 Task: Create a task  Implement a new cloud-based procurement management system for a company , assign it to team member softage.1@softage.net in the project ArmourVault and update the status of the task to  On Track  , set the priority of the task to High
Action: Mouse moved to (106, 327)
Screenshot: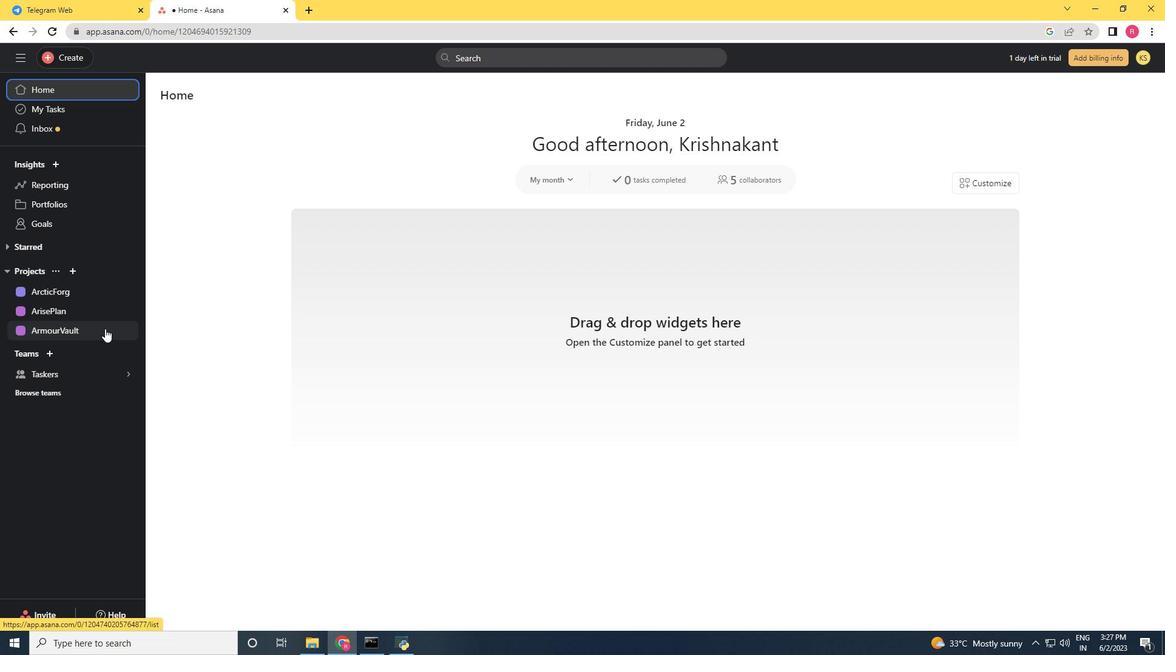 
Action: Mouse pressed left at (106, 327)
Screenshot: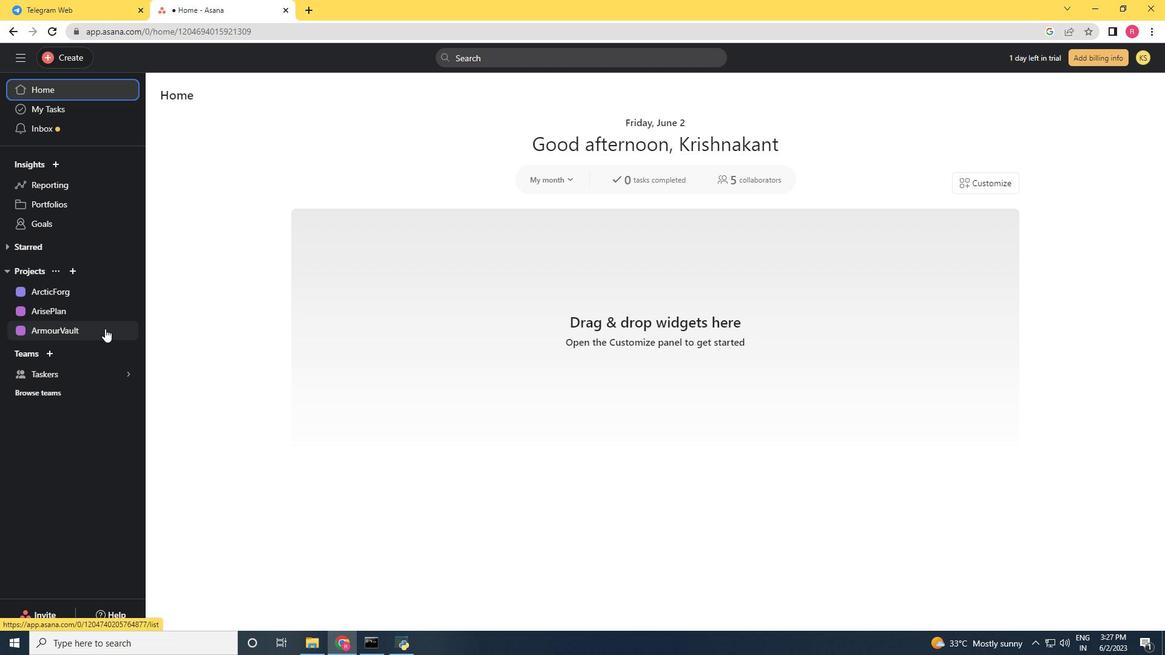 
Action: Mouse moved to (66, 55)
Screenshot: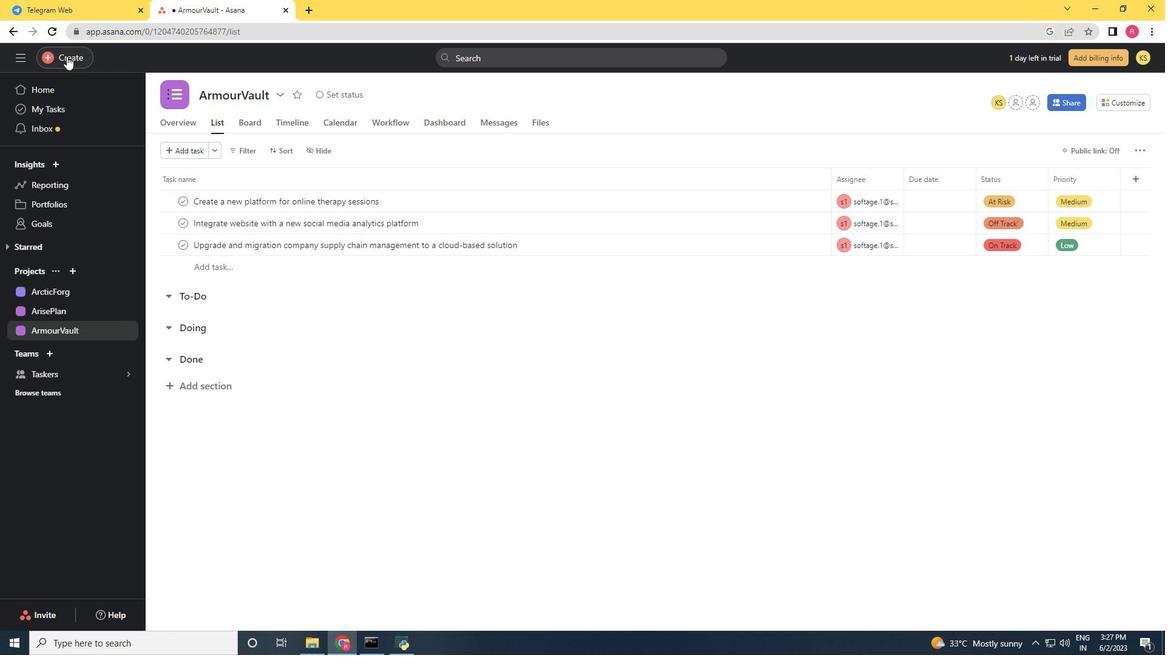 
Action: Mouse pressed left at (66, 55)
Screenshot: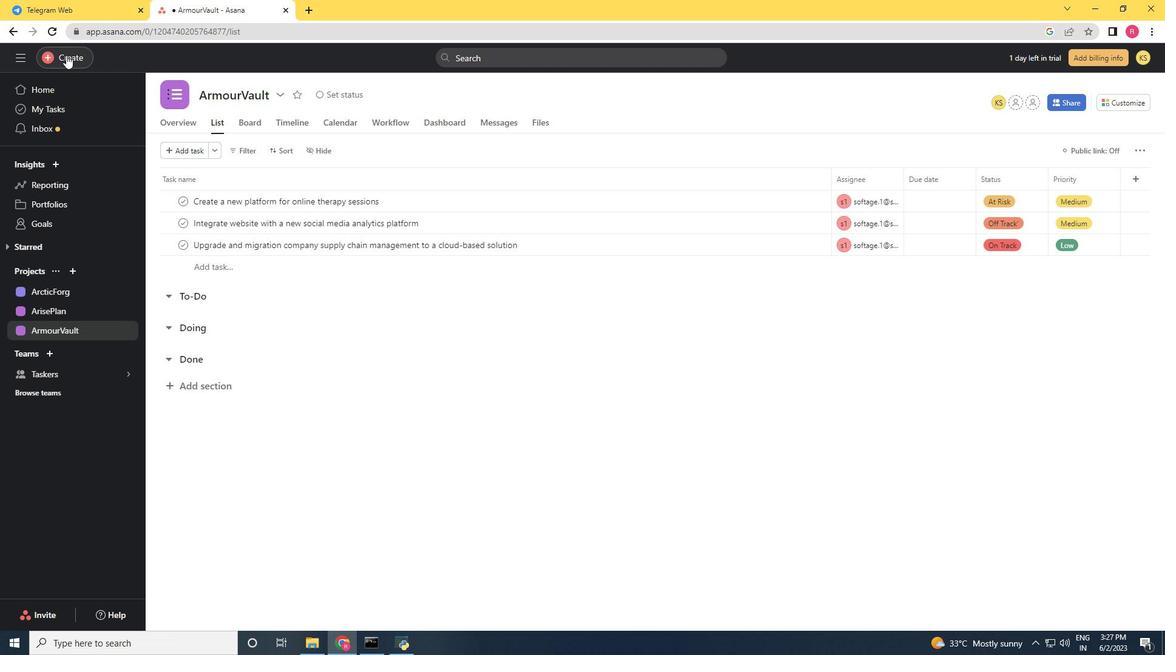 
Action: Mouse moved to (168, 68)
Screenshot: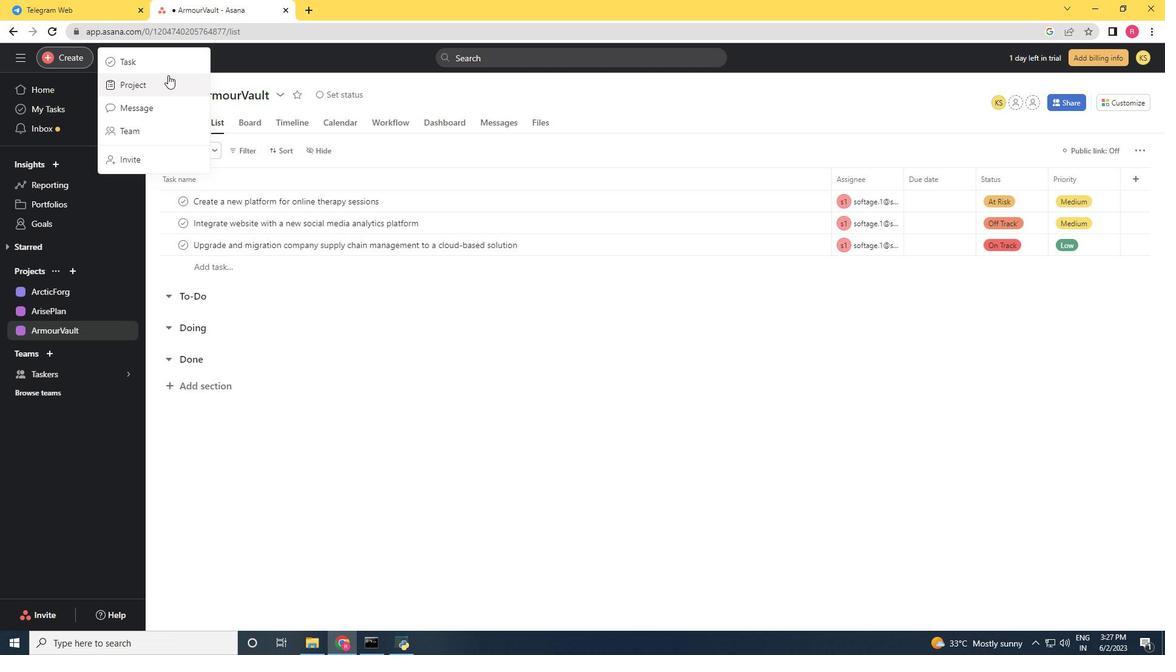 
Action: Mouse pressed left at (168, 68)
Screenshot: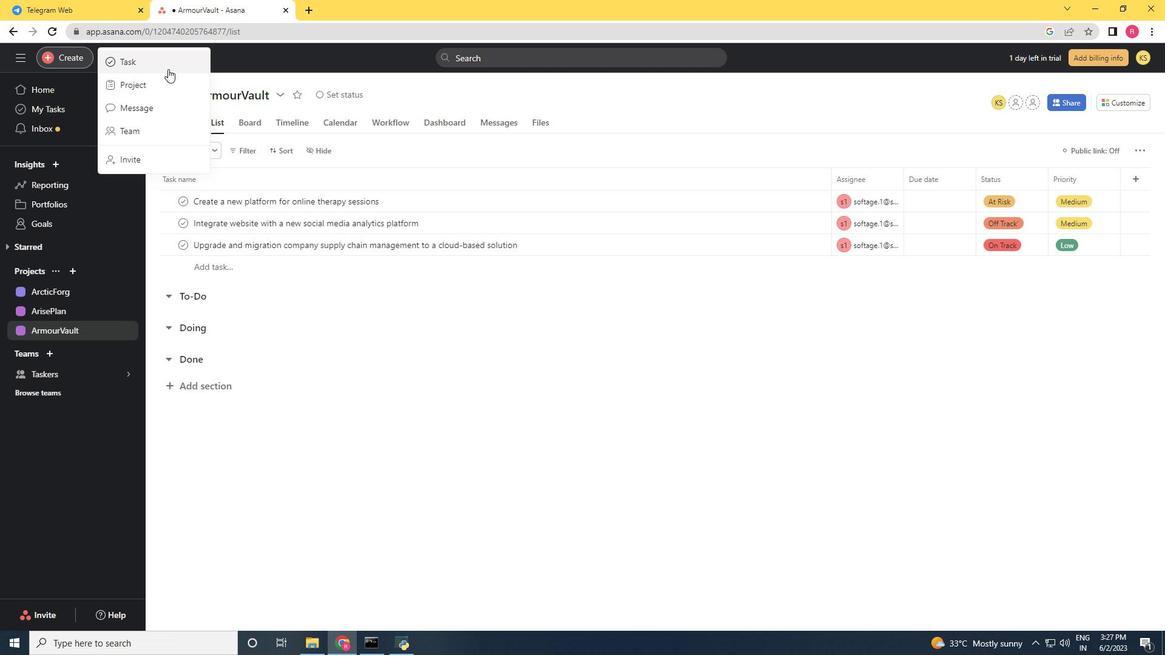 
Action: Mouse moved to (58, 105)
Screenshot: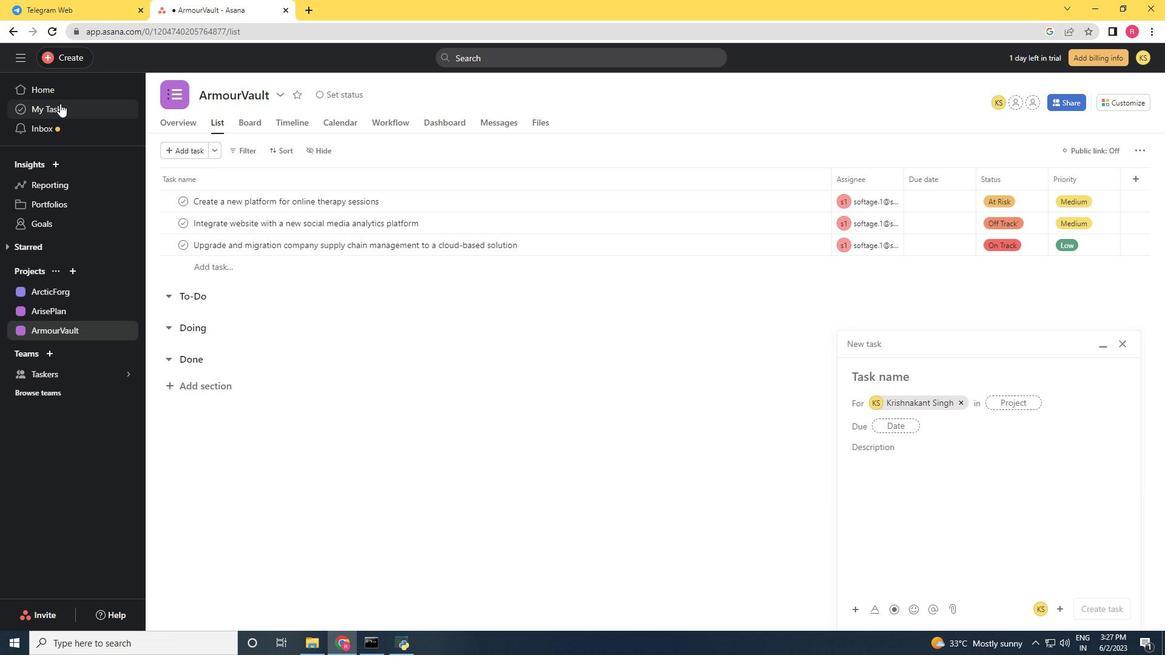 
Action: Key pressed <Key.shift>Implement<Key.space>a<Key.space>ne<Key.space><Key.backspace>w<Key.space>cloud-based<Key.space><Key.shift><Key.shift><Key.shift><Key.shift><Key.shift><Key.shift><Key.shift><Key.shift><Key.shift><Key.shift><Key.shift><Key.shift><Key.shift><Key.shift><Key.shift><Key.shift><Key.shift><Key.shift><Key.shift><Key.shift><Key.shift><Key.shift><Key.shift><Key.shift><Key.shift><Key.shift><Key.shift><Key.shift><Key.shift><Key.shift><Key.shift><Key.shift><Key.shift><Key.shift><Key.shift><Key.shift><Key.shift><Key.shift><Key.shift><Key.shift><Key.shift><Key.shift><Key.shift><Key.shift><Key.shift><Key.shift><Key.shift><Key.shift><Key.shift><Key.shift><Key.shift><Key.shift><Key.shift><Key.shift><Key.shift><Key.shift><Key.shift><Key.shift><Key.shift>Procurement<Key.space>management<Key.space>system<Key.space>for<Key.space>a<Key.space>con<Key.backspace>many<Key.space><Key.backspace><Key.backspace>ny<Key.space><Key.backspace><Key.backspace><Key.backspace><Key.backspace><Key.backspace>p<Key.caps_lock><Key.caps_lock>any
Screenshot: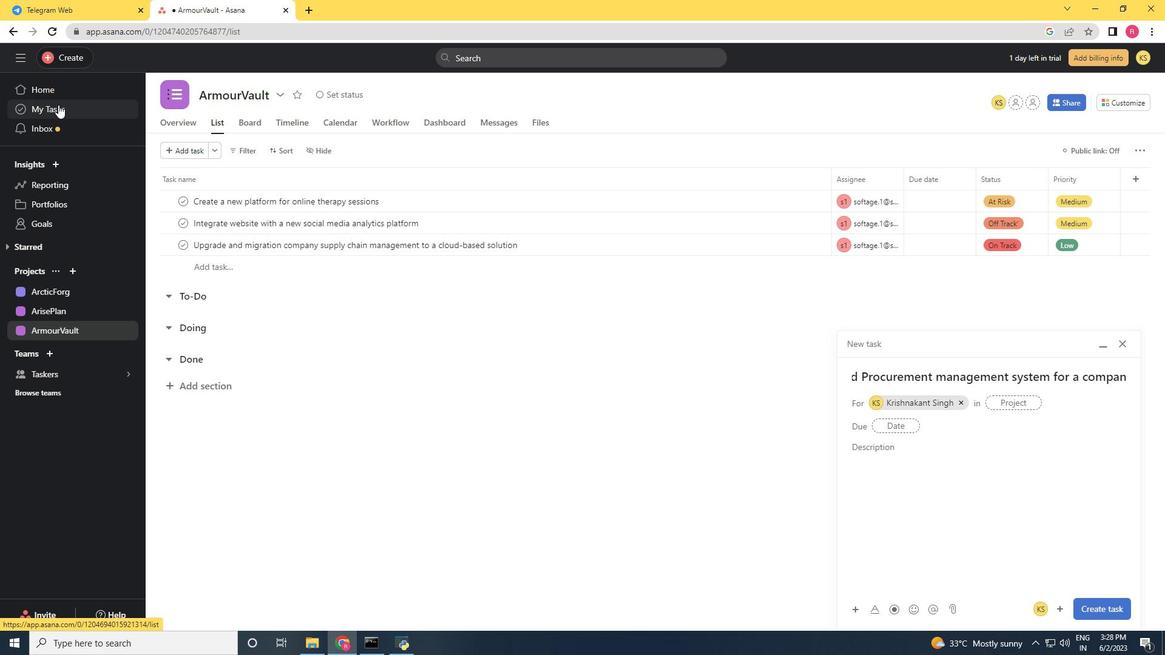 
Action: Mouse moved to (964, 400)
Screenshot: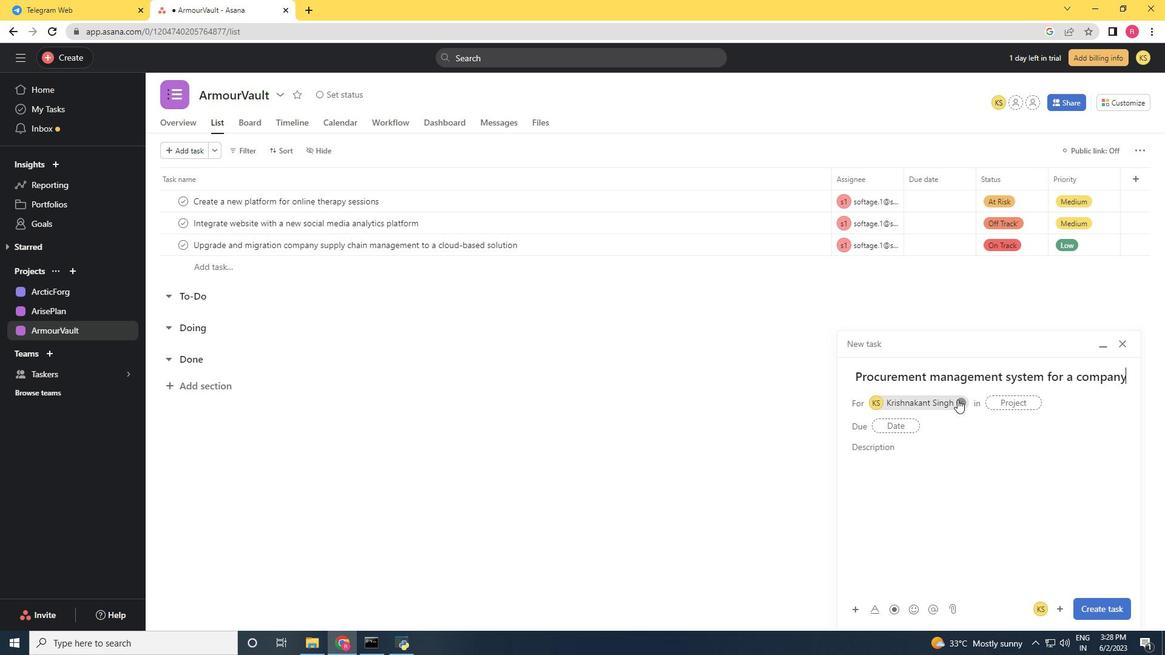 
Action: Mouse pressed left at (964, 400)
Screenshot: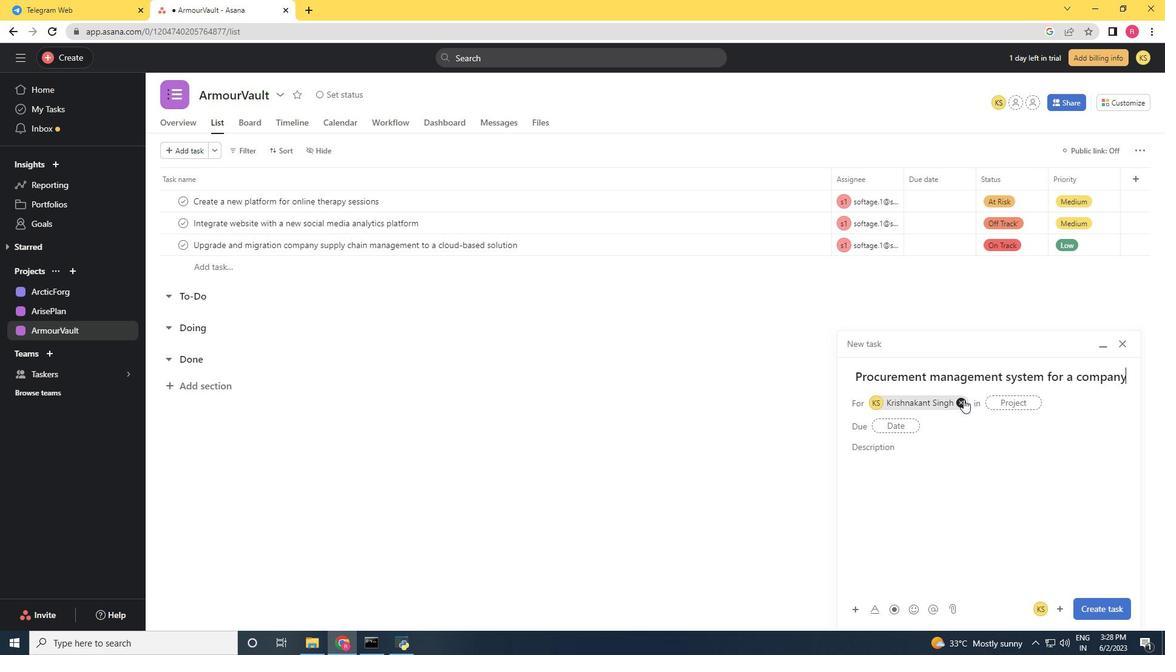
Action: Mouse moved to (921, 402)
Screenshot: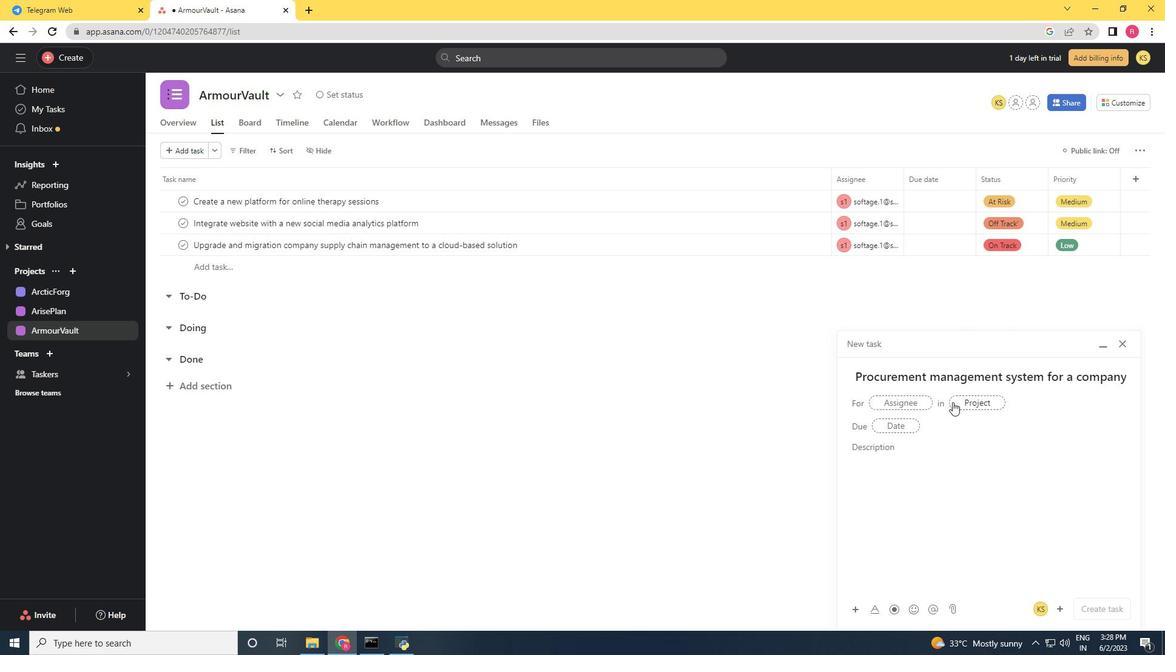
Action: Mouse pressed left at (921, 402)
Screenshot: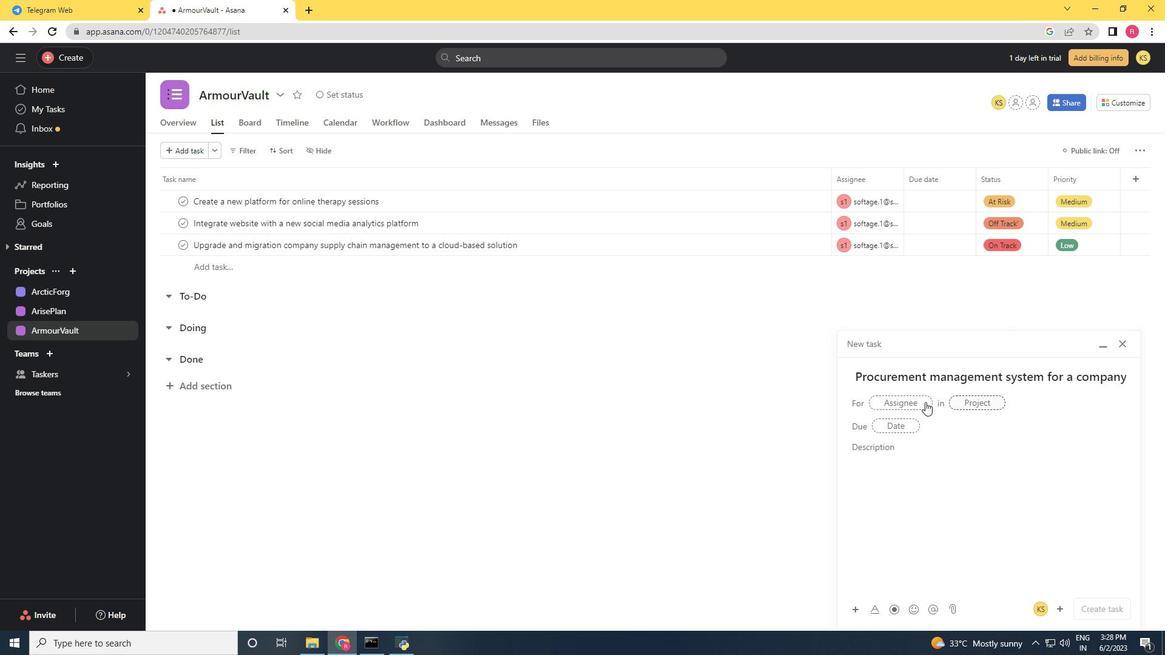 
Action: Mouse moved to (610, 422)
Screenshot: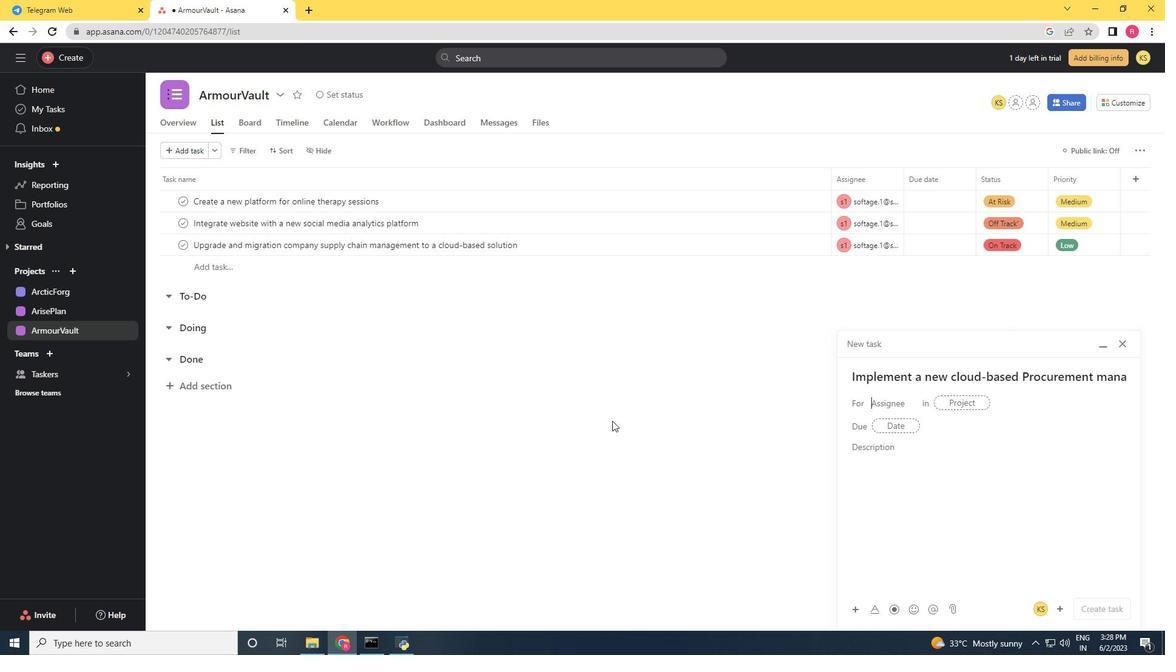 
Action: Key pressed softage.1<Key.shift>@softage.net
Screenshot: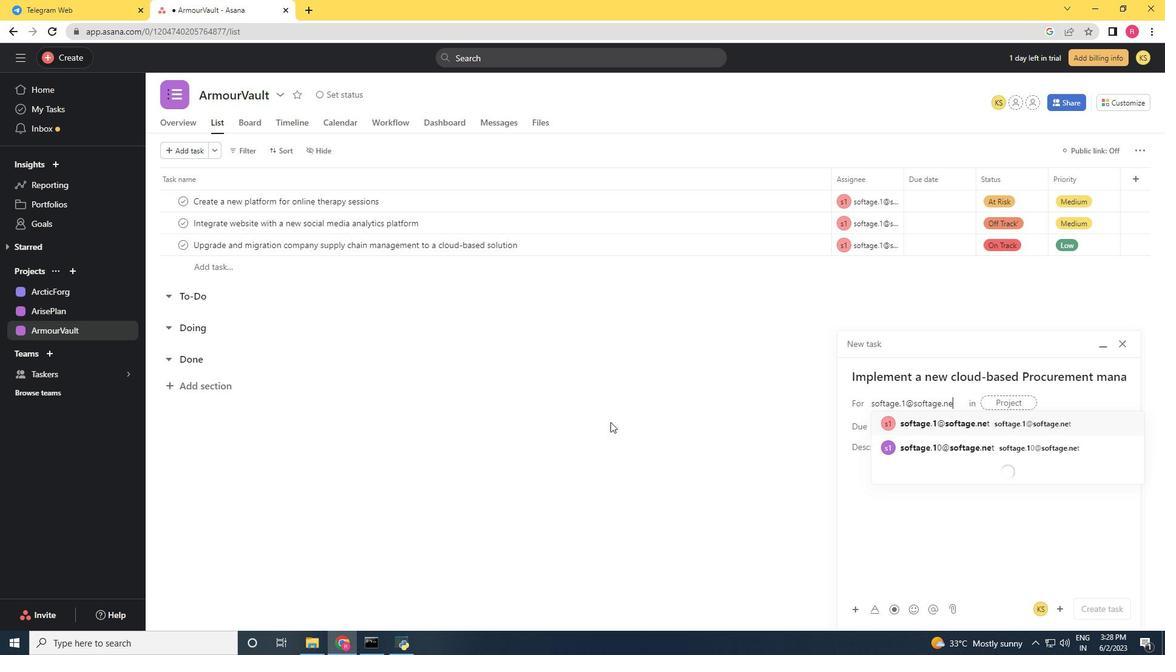 
Action: Mouse moved to (928, 425)
Screenshot: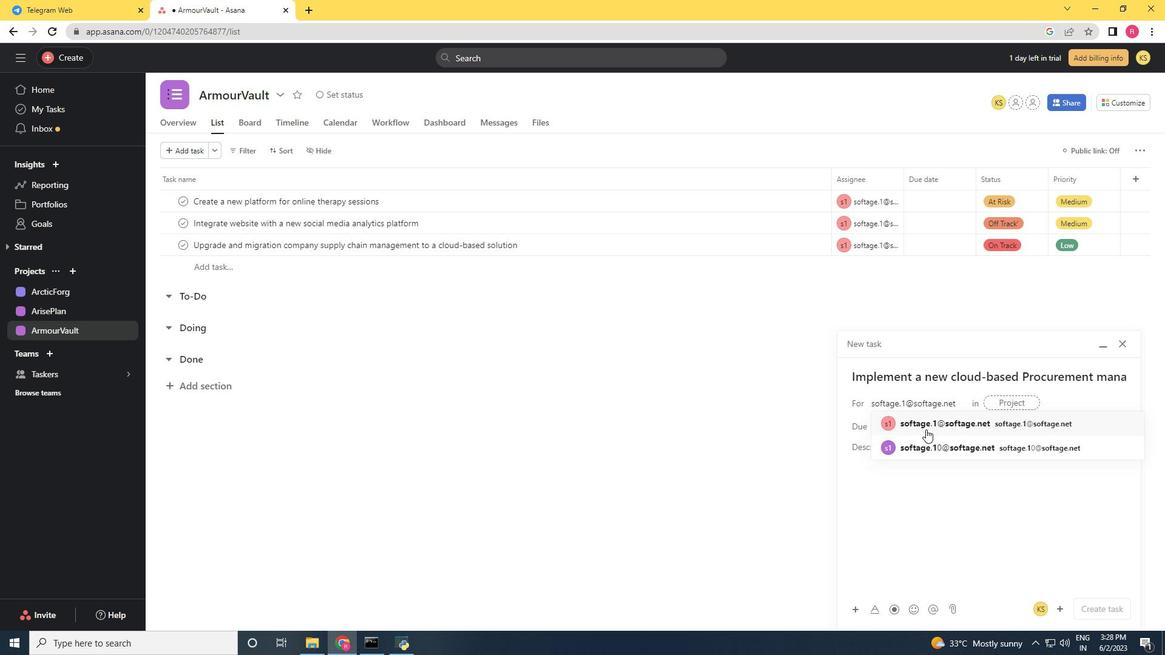
Action: Mouse pressed left at (928, 425)
Screenshot: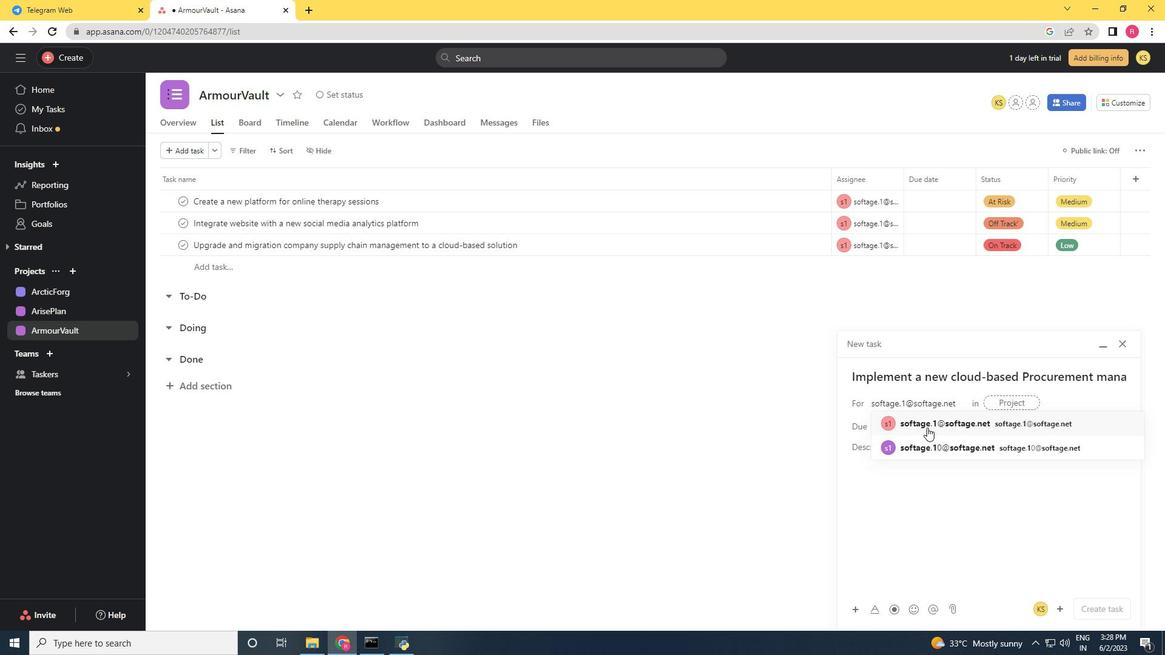 
Action: Mouse moved to (769, 446)
Screenshot: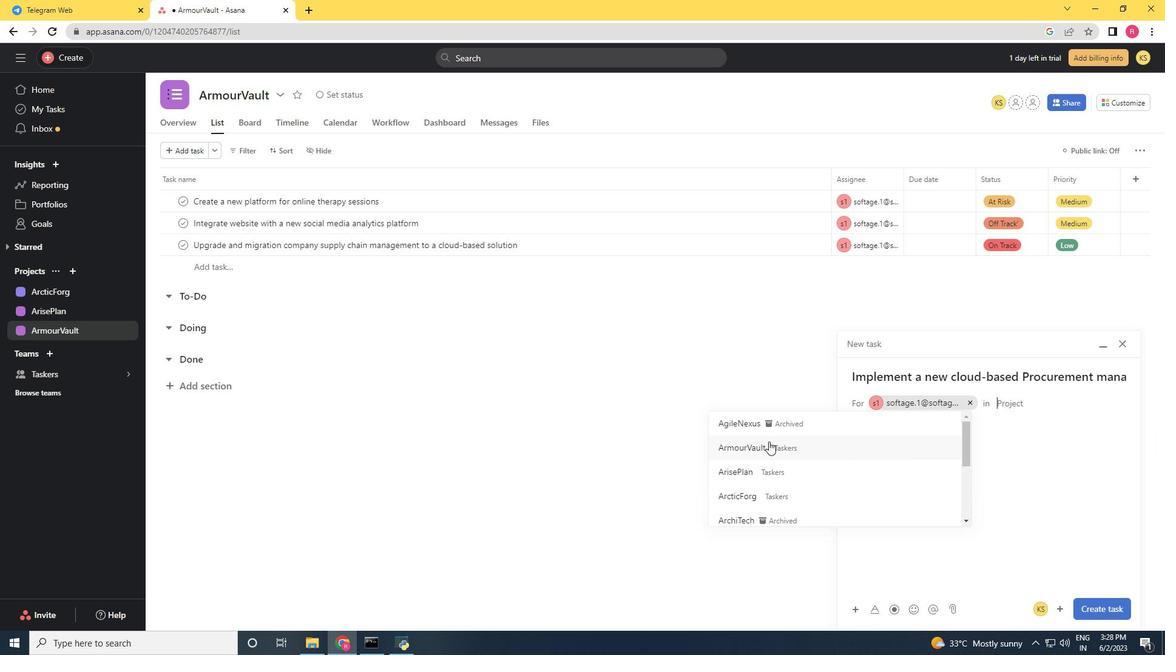 
Action: Mouse pressed left at (769, 446)
Screenshot: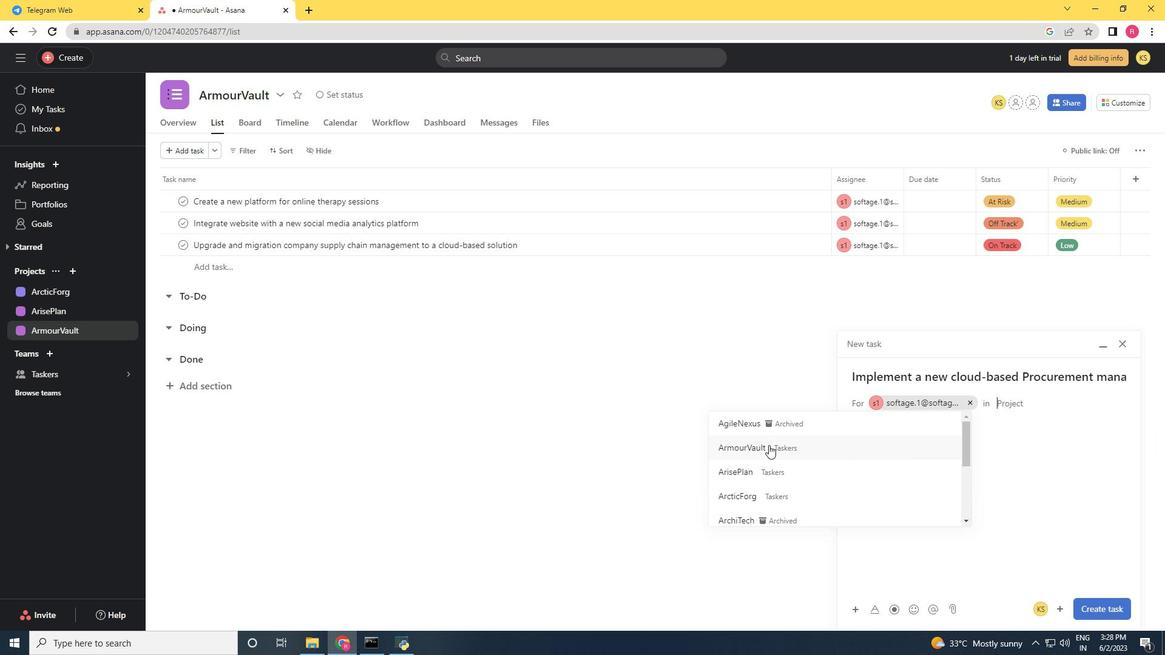 
Action: Mouse moved to (912, 456)
Screenshot: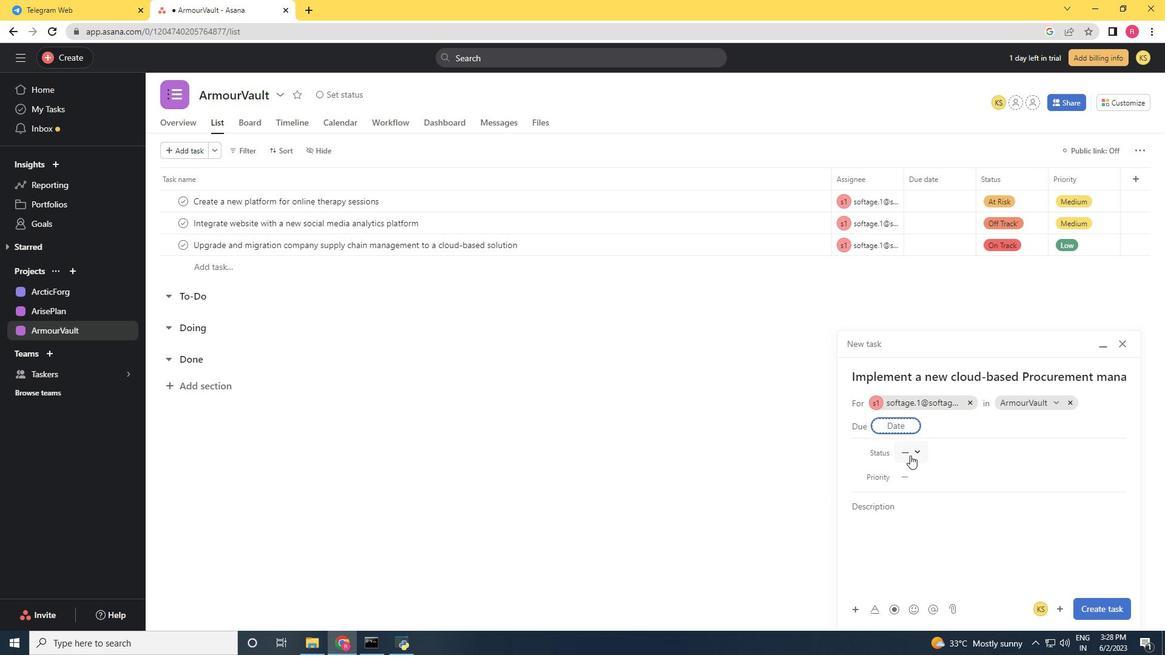 
Action: Mouse pressed left at (912, 456)
Screenshot: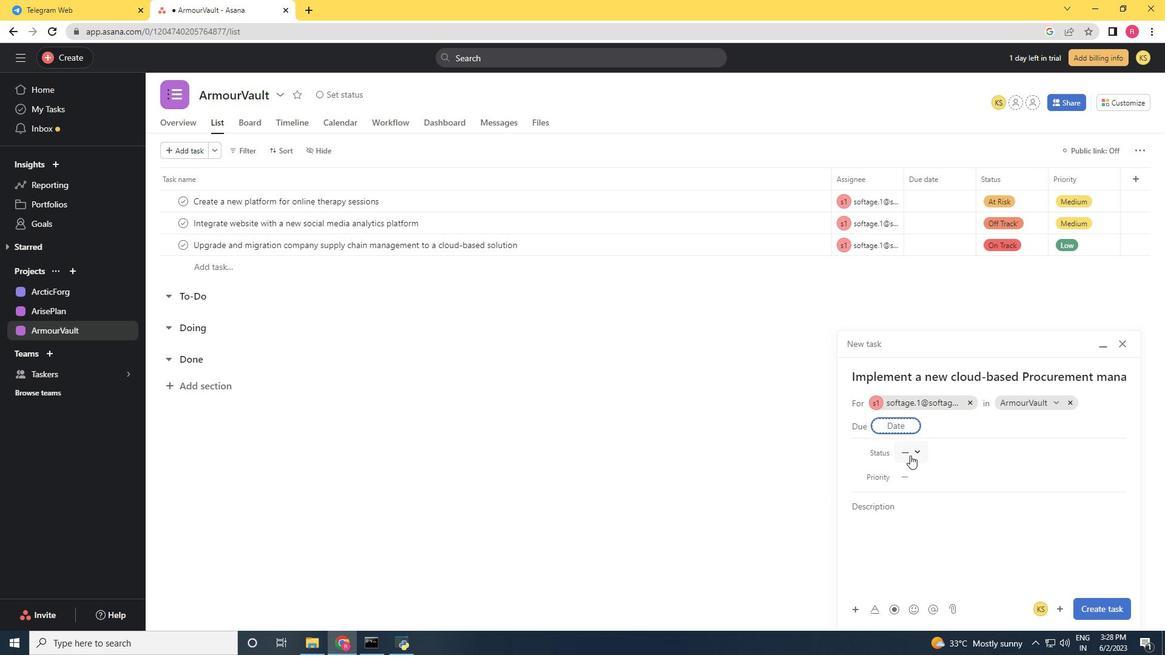 
Action: Mouse moved to (930, 497)
Screenshot: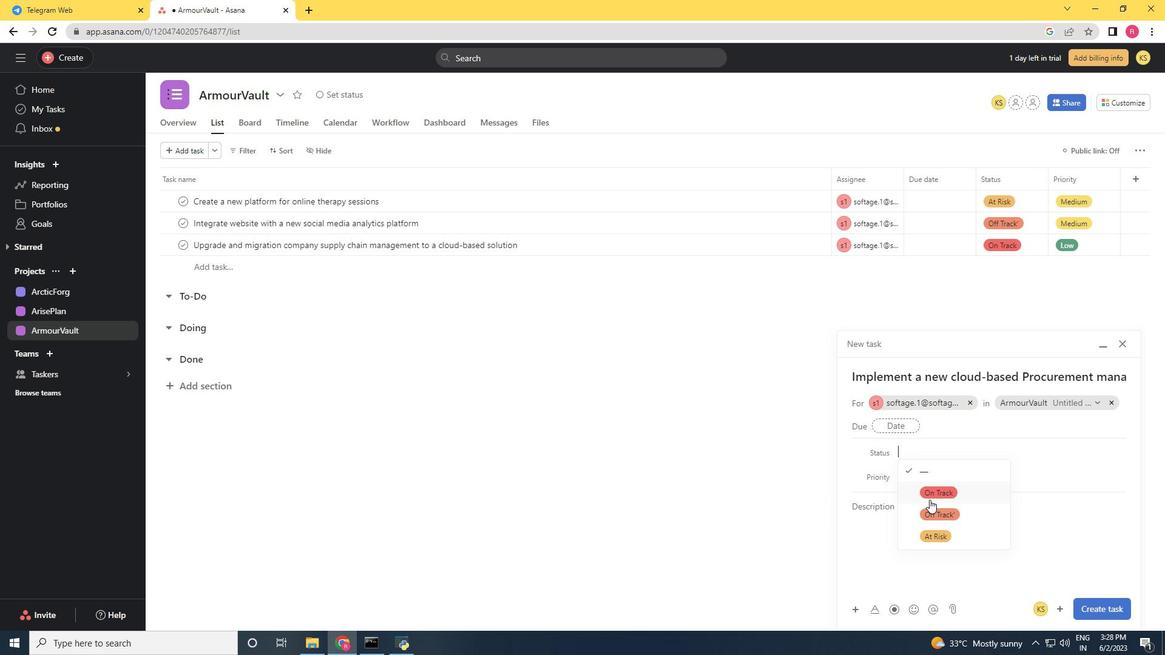 
Action: Mouse pressed left at (930, 497)
Screenshot: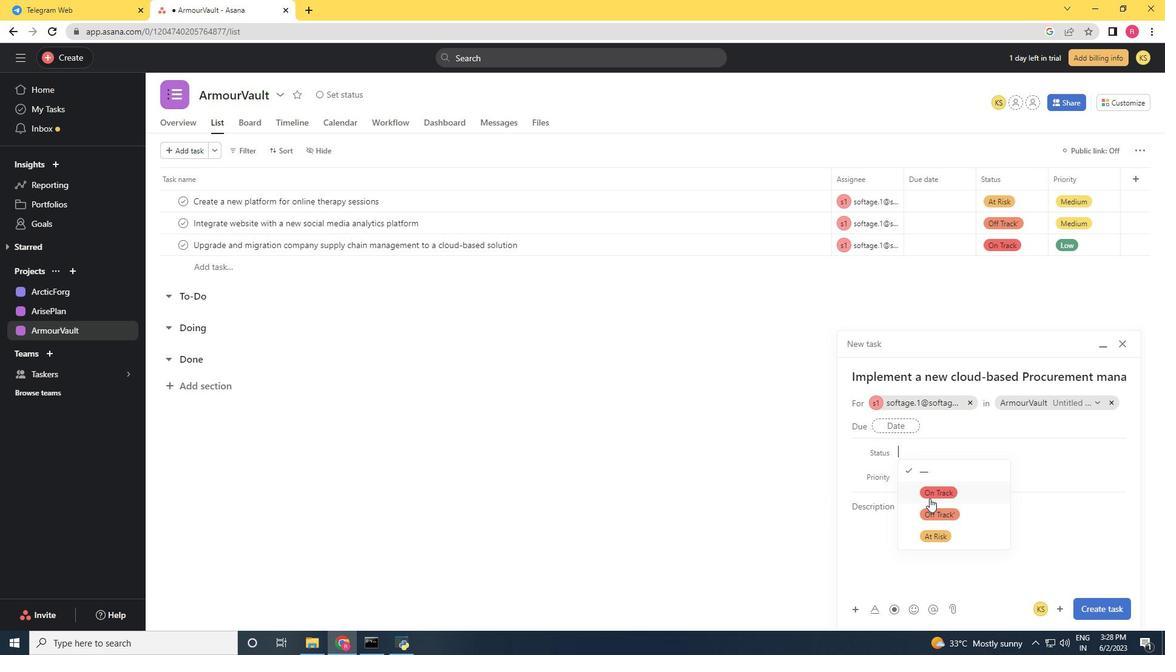 
Action: Mouse moved to (918, 471)
Screenshot: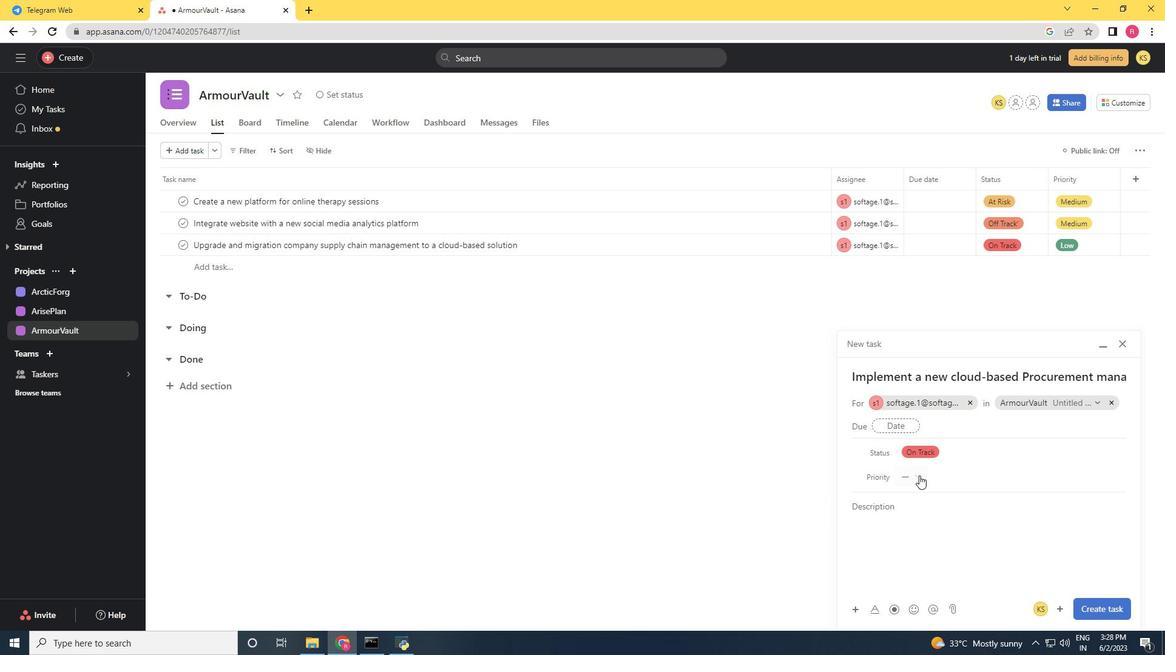 
Action: Mouse pressed left at (918, 471)
Screenshot: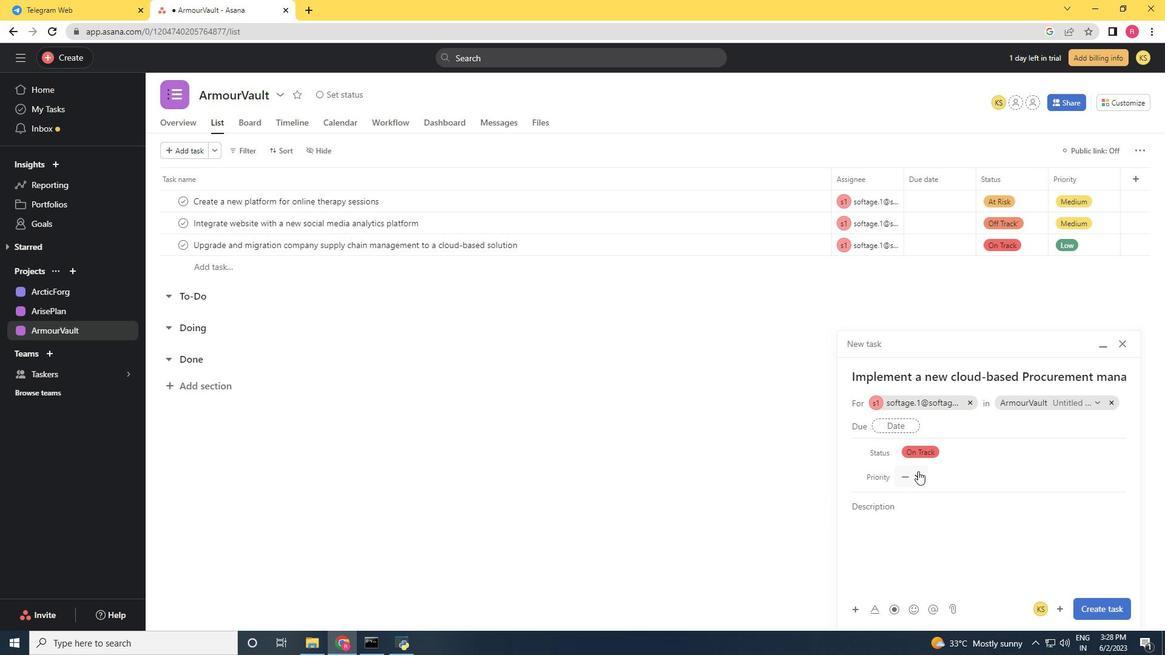 
Action: Mouse moved to (917, 510)
Screenshot: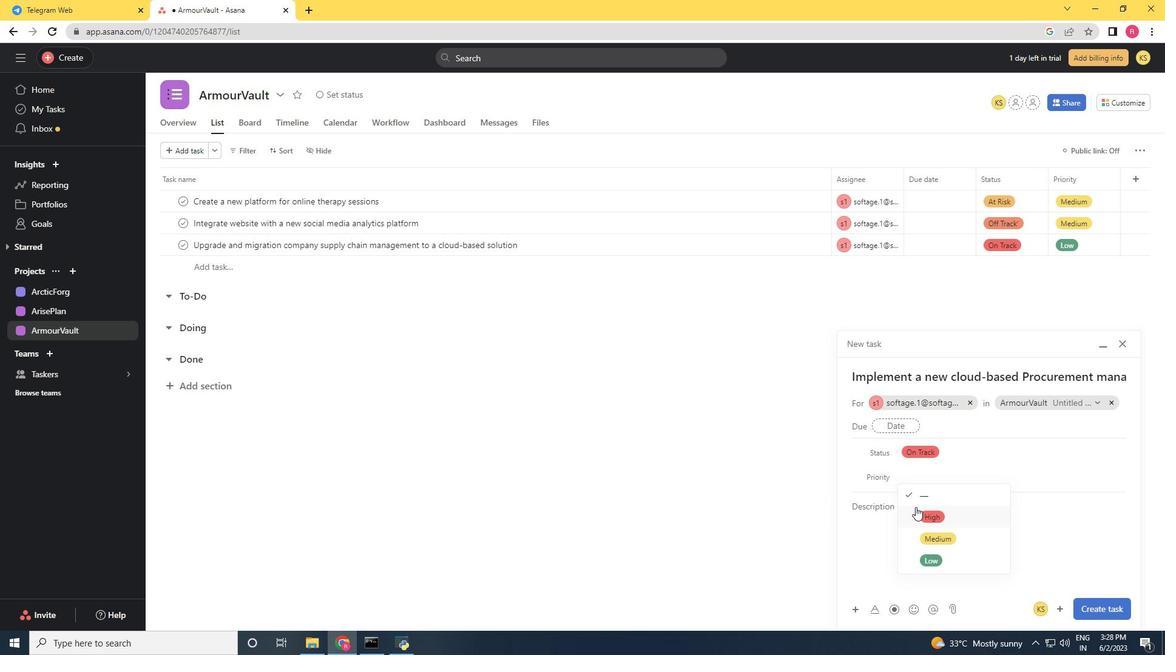 
Action: Mouse pressed left at (917, 510)
Screenshot: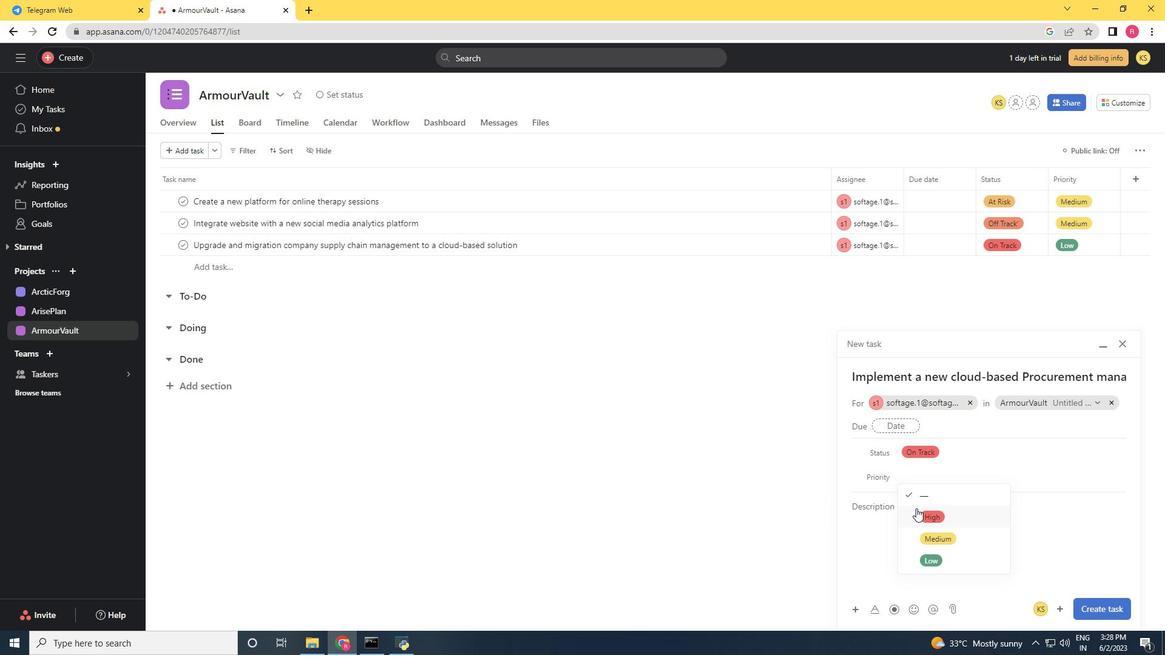 
Action: Mouse moved to (1100, 615)
Screenshot: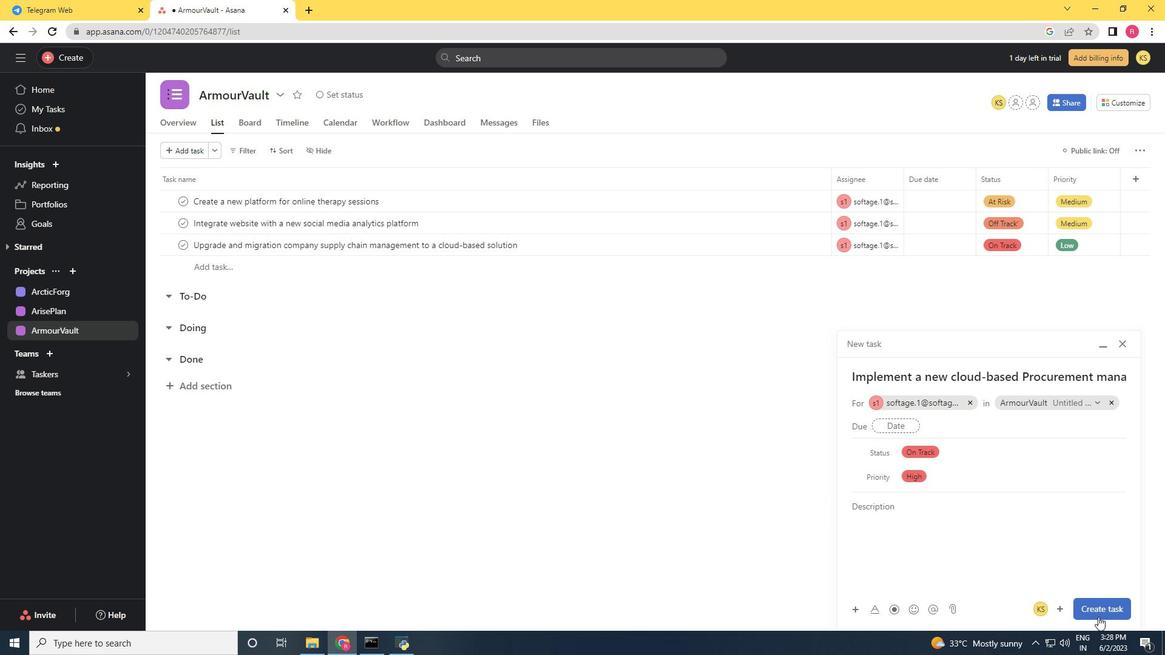 
Action: Mouse pressed left at (1100, 615)
Screenshot: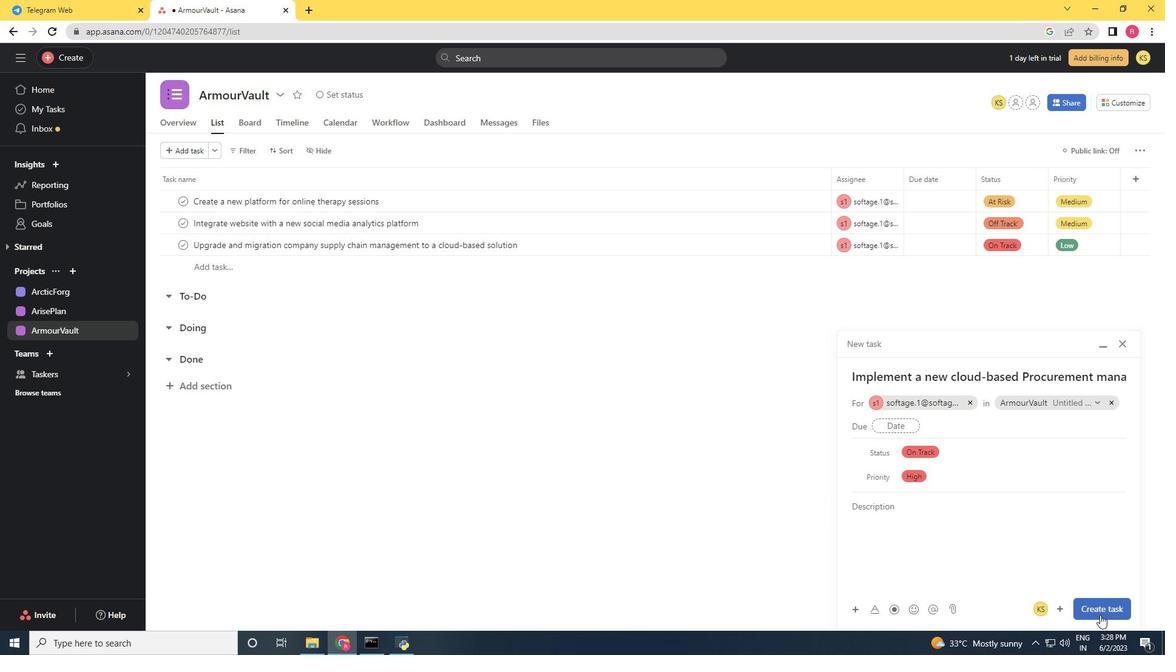 
Action: Mouse moved to (608, 583)
Screenshot: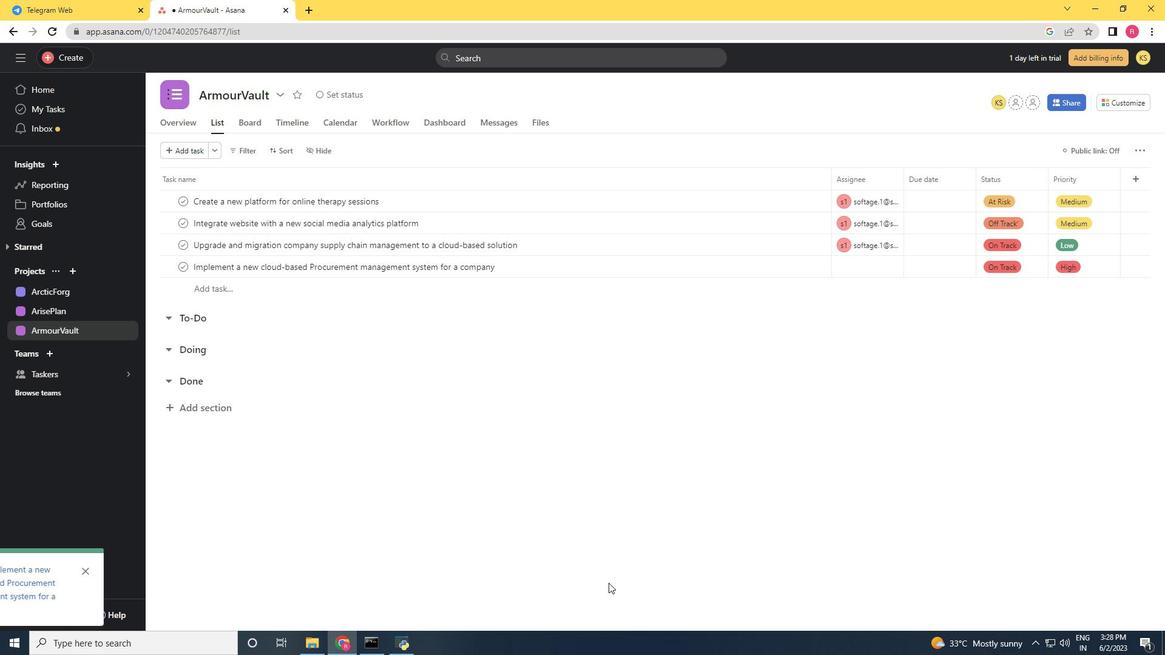 
